 Task: Select the jsprofilevisualizer.heaprofile.table in the default binary editor.
Action: Mouse moved to (132, 642)
Screenshot: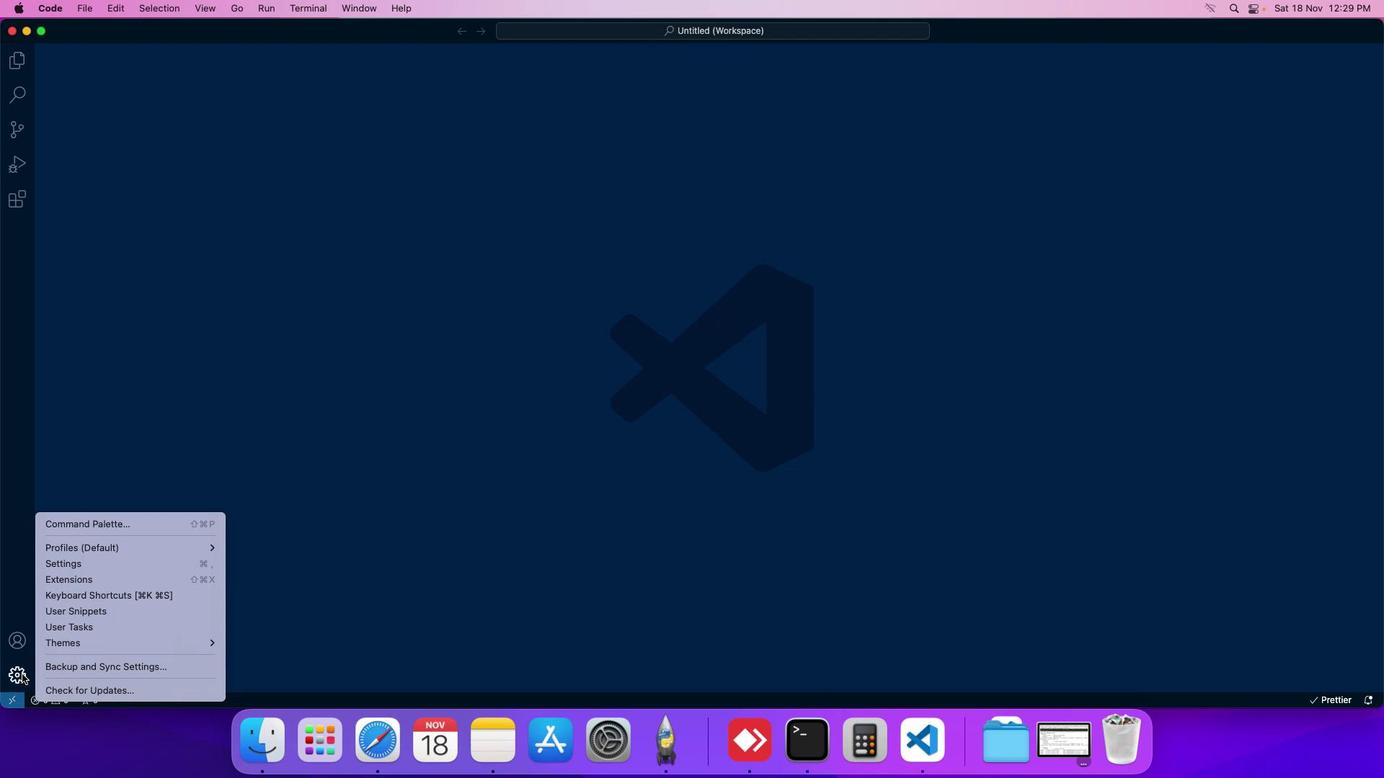 
Action: Mouse pressed left at (132, 642)
Screenshot: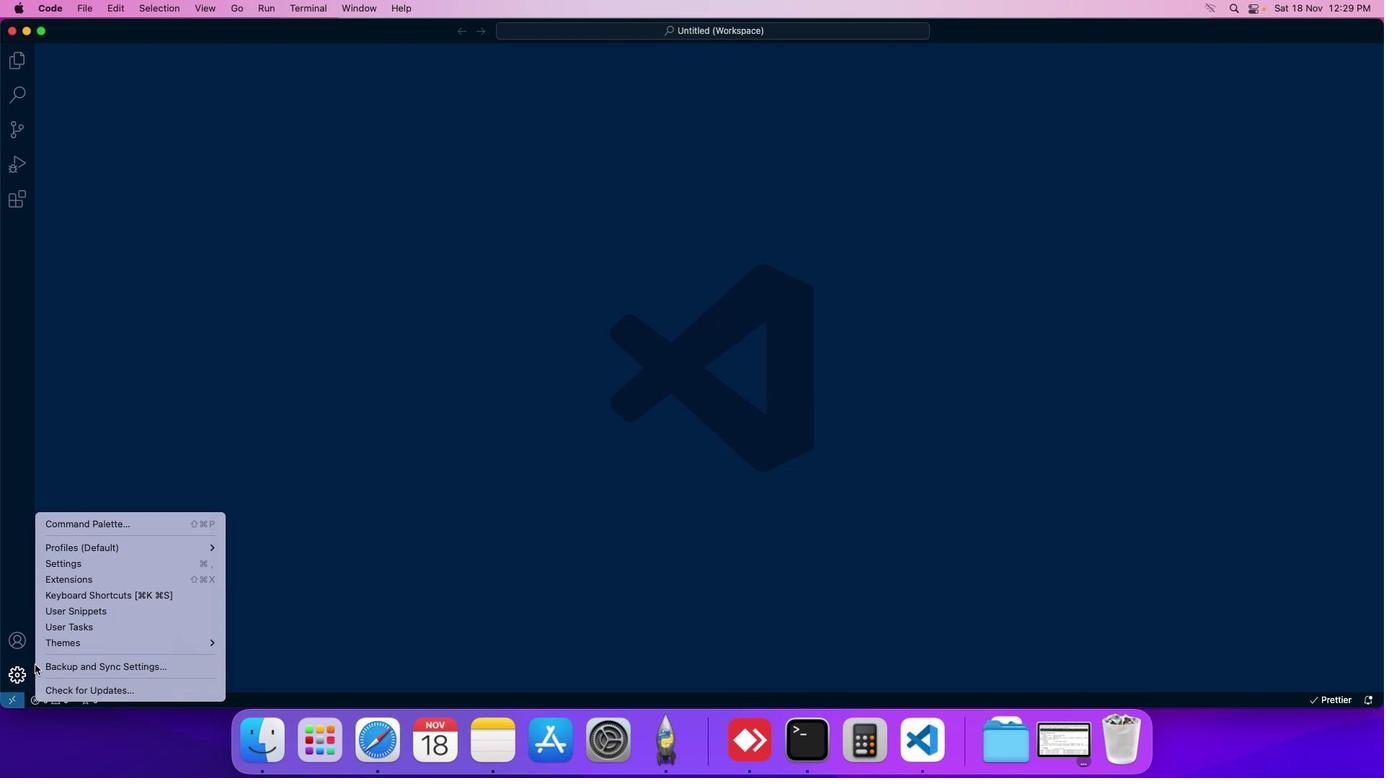 
Action: Mouse moved to (177, 549)
Screenshot: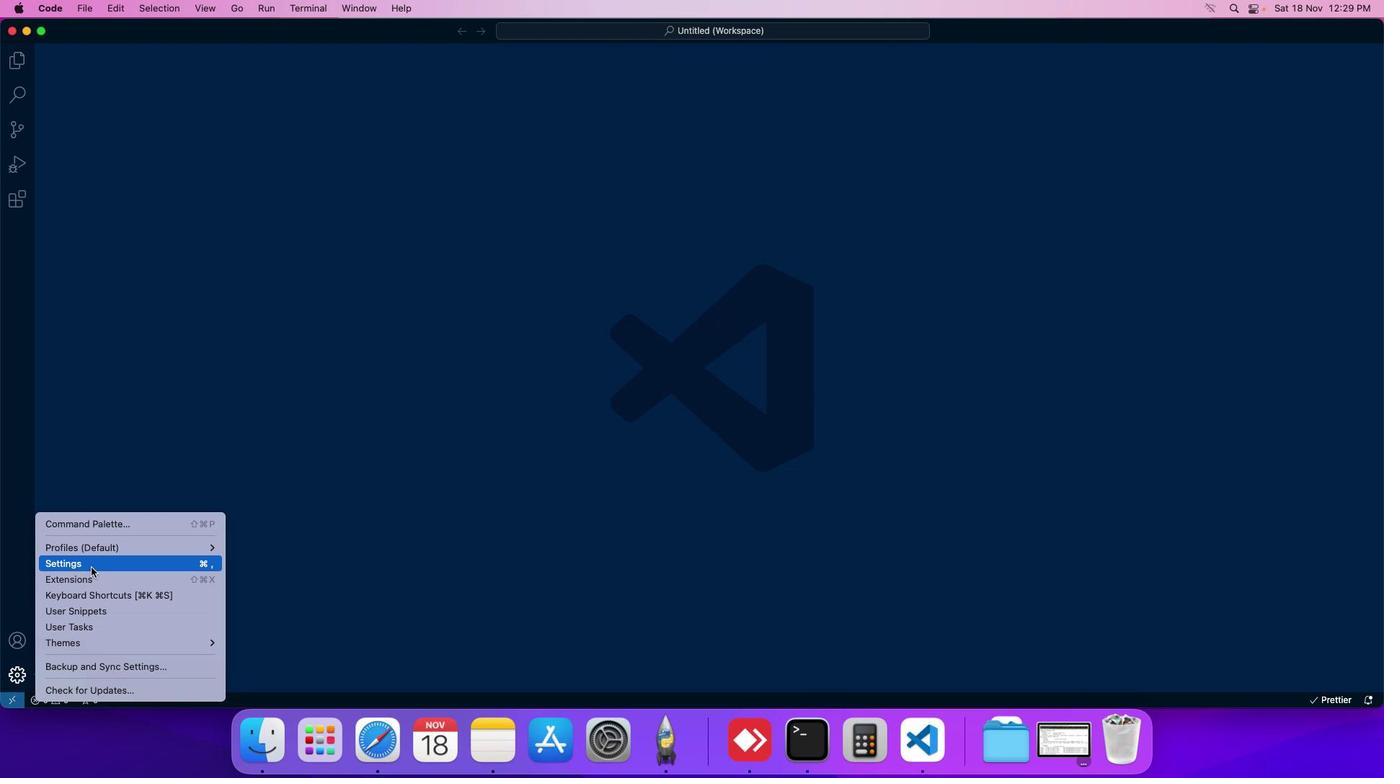 
Action: Mouse pressed left at (177, 549)
Screenshot: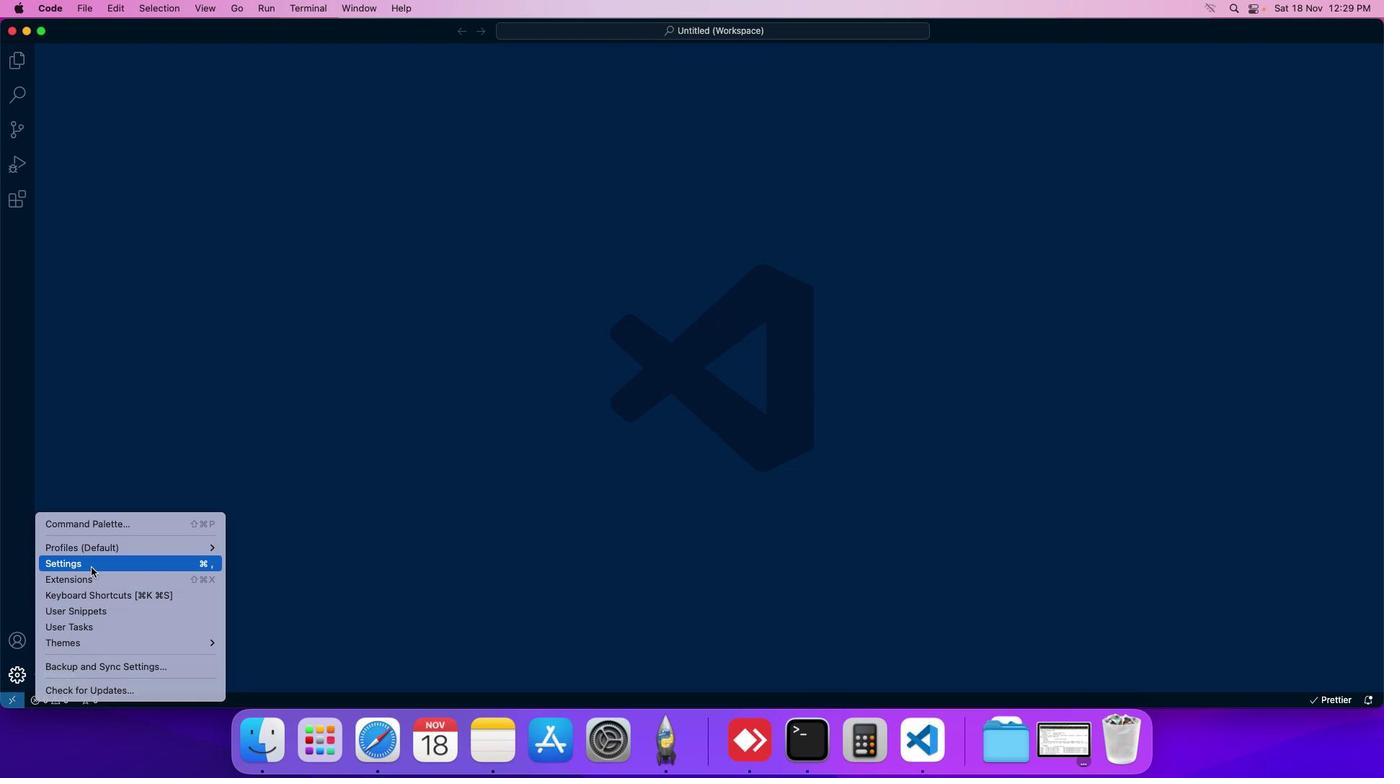 
Action: Mouse moved to (341, 156)
Screenshot: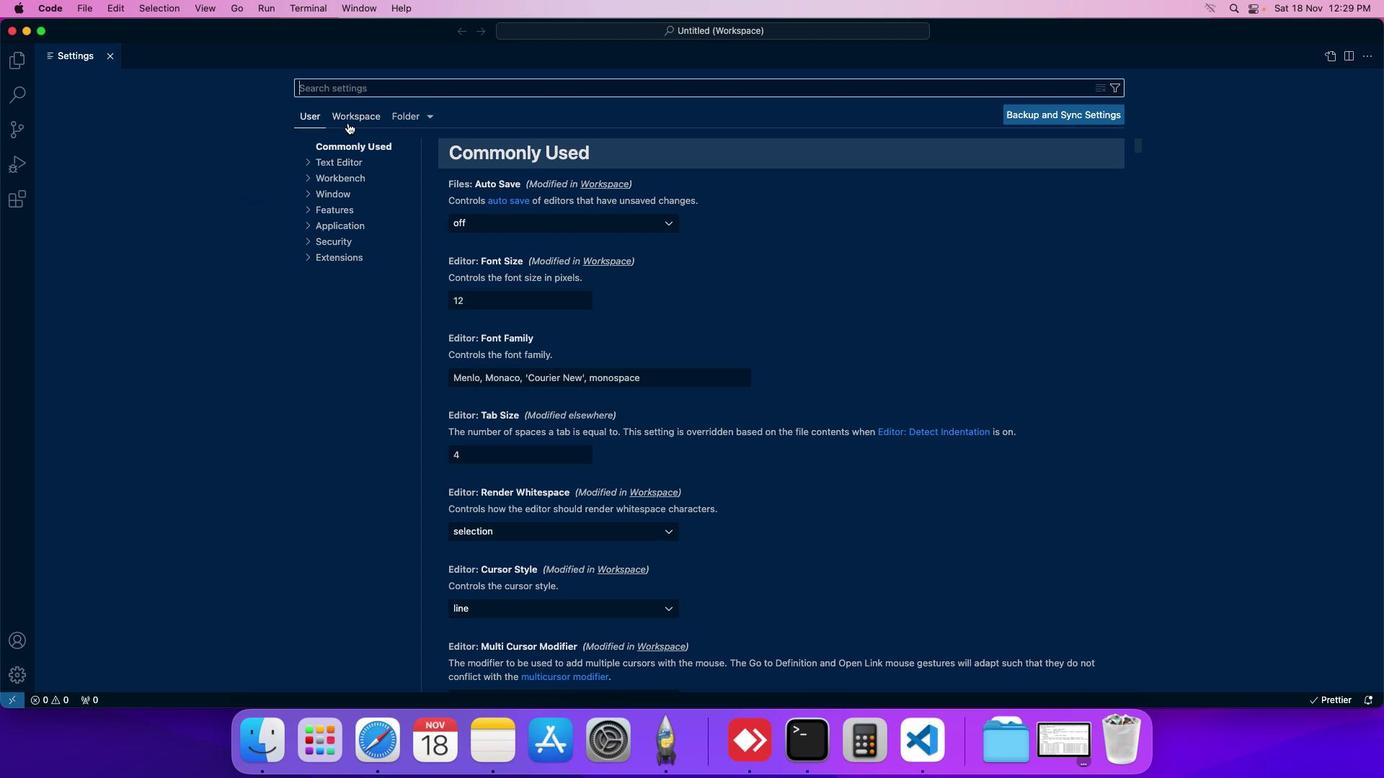 
Action: Mouse pressed left at (341, 156)
Screenshot: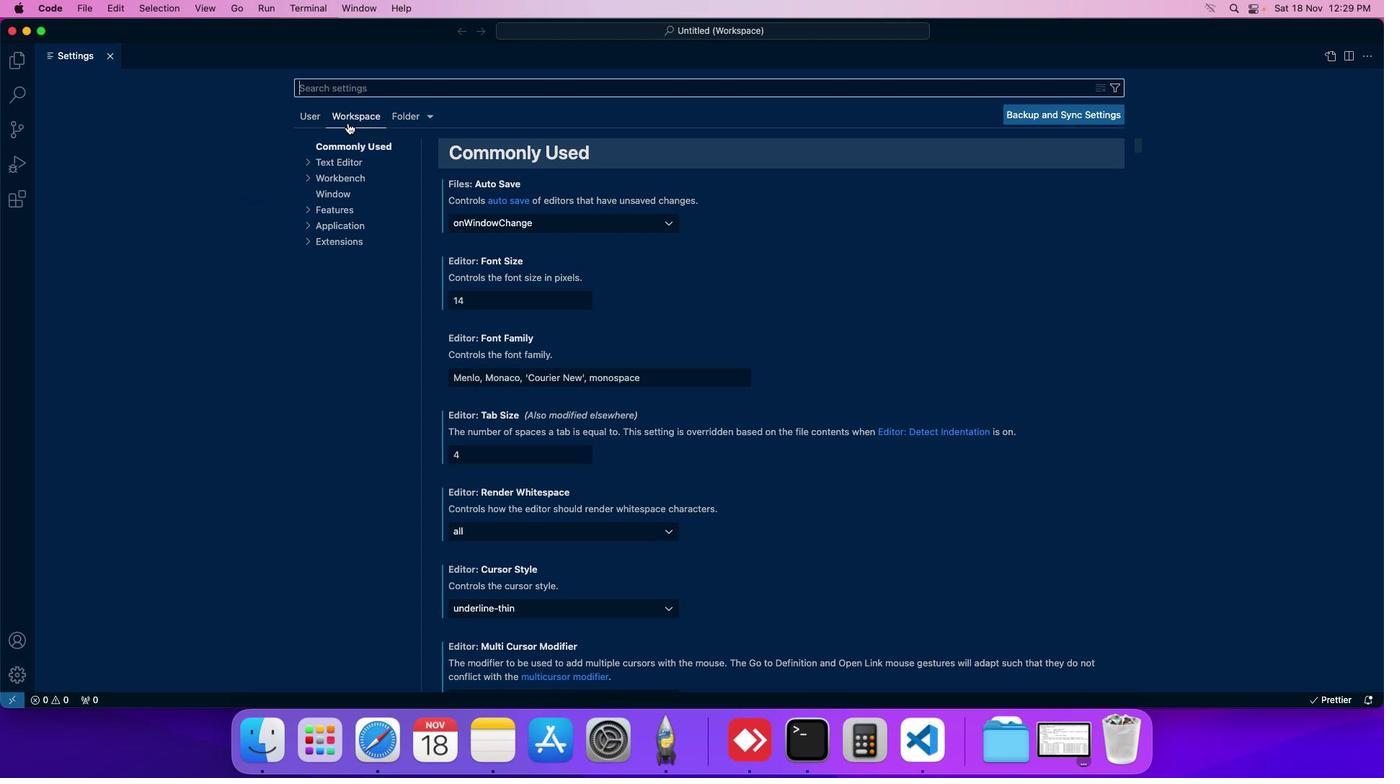 
Action: Mouse moved to (341, 204)
Screenshot: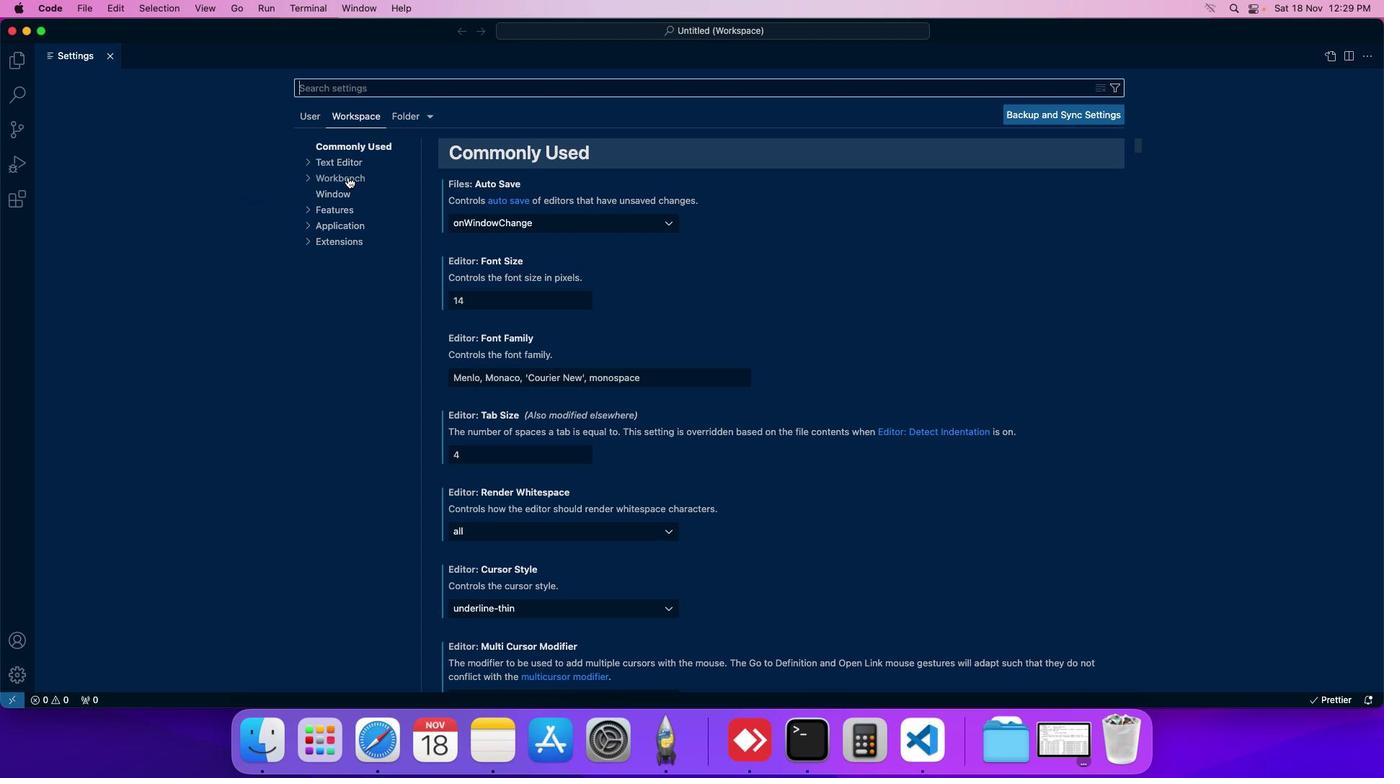 
Action: Mouse pressed left at (341, 204)
Screenshot: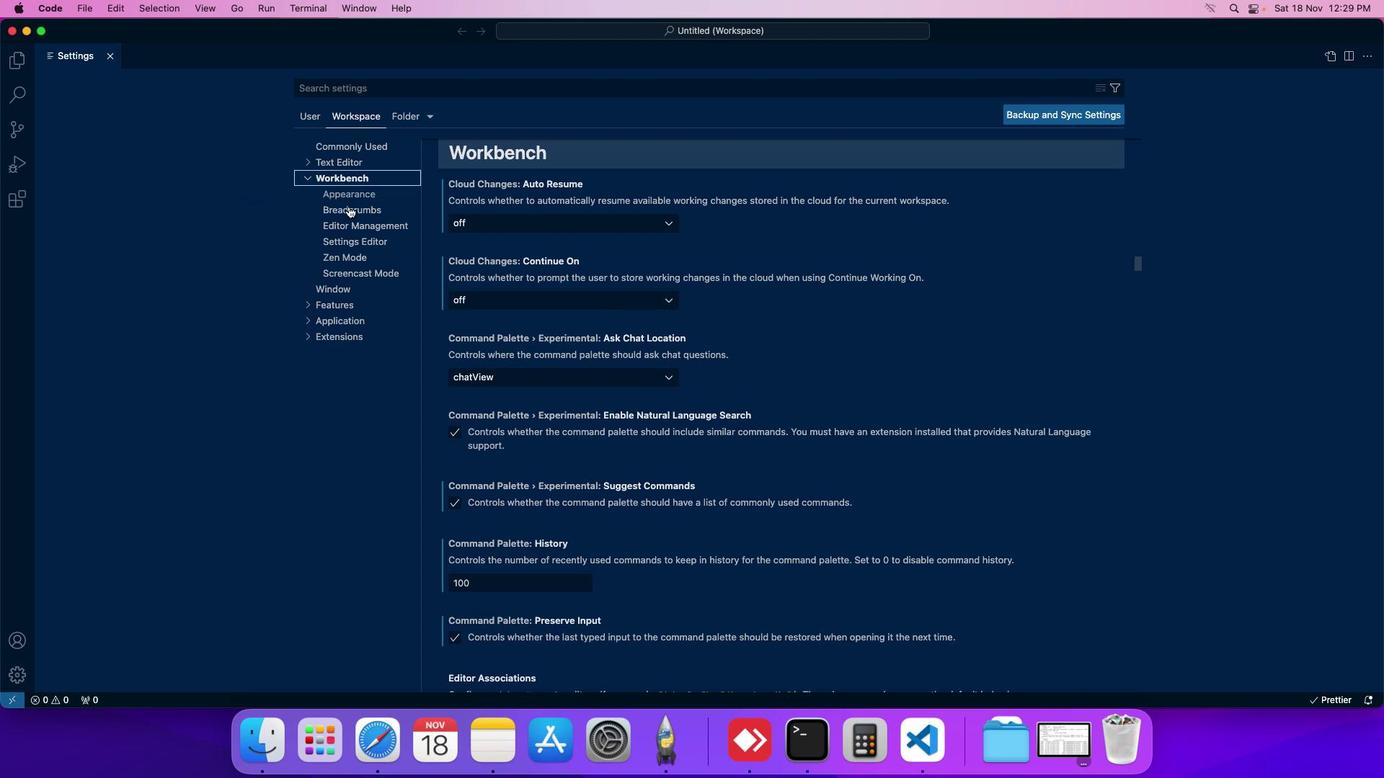 
Action: Mouse moved to (344, 245)
Screenshot: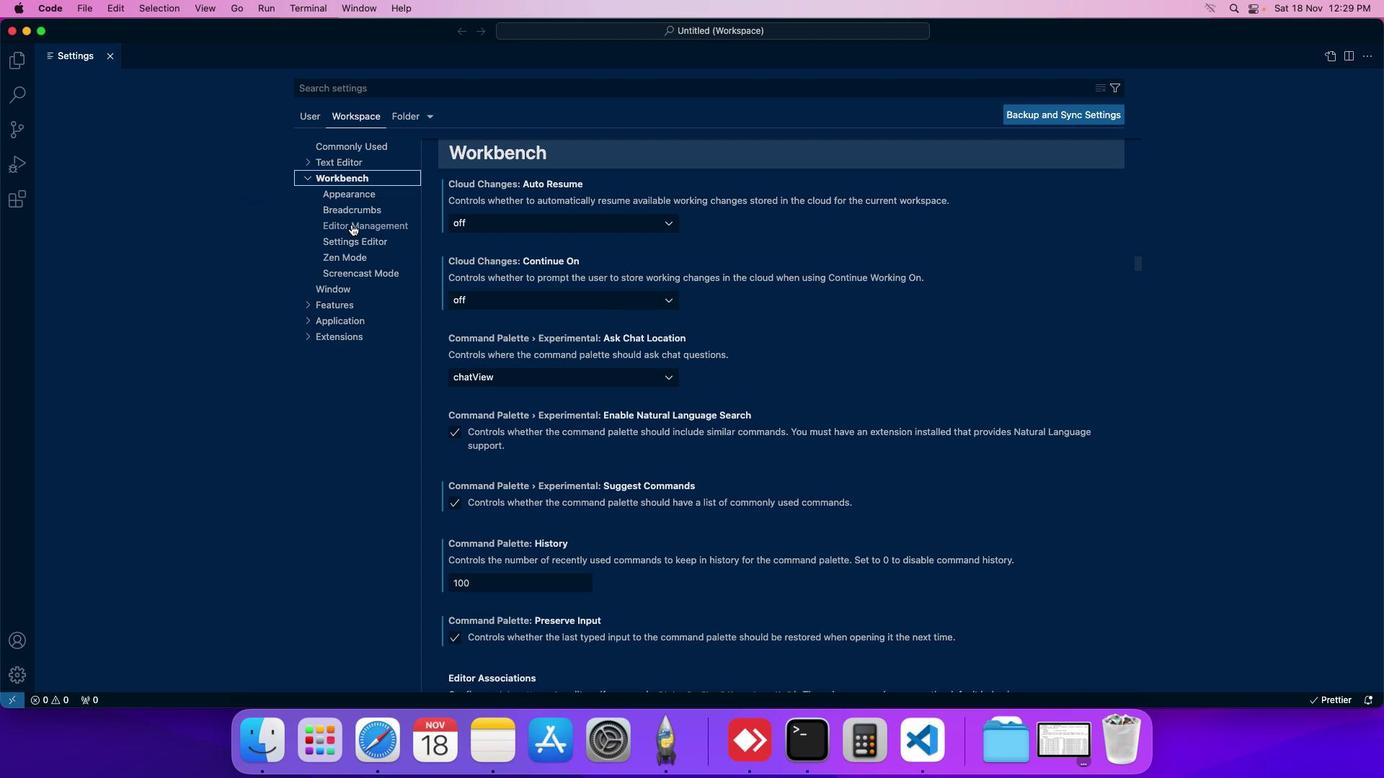 
Action: Mouse pressed left at (344, 245)
Screenshot: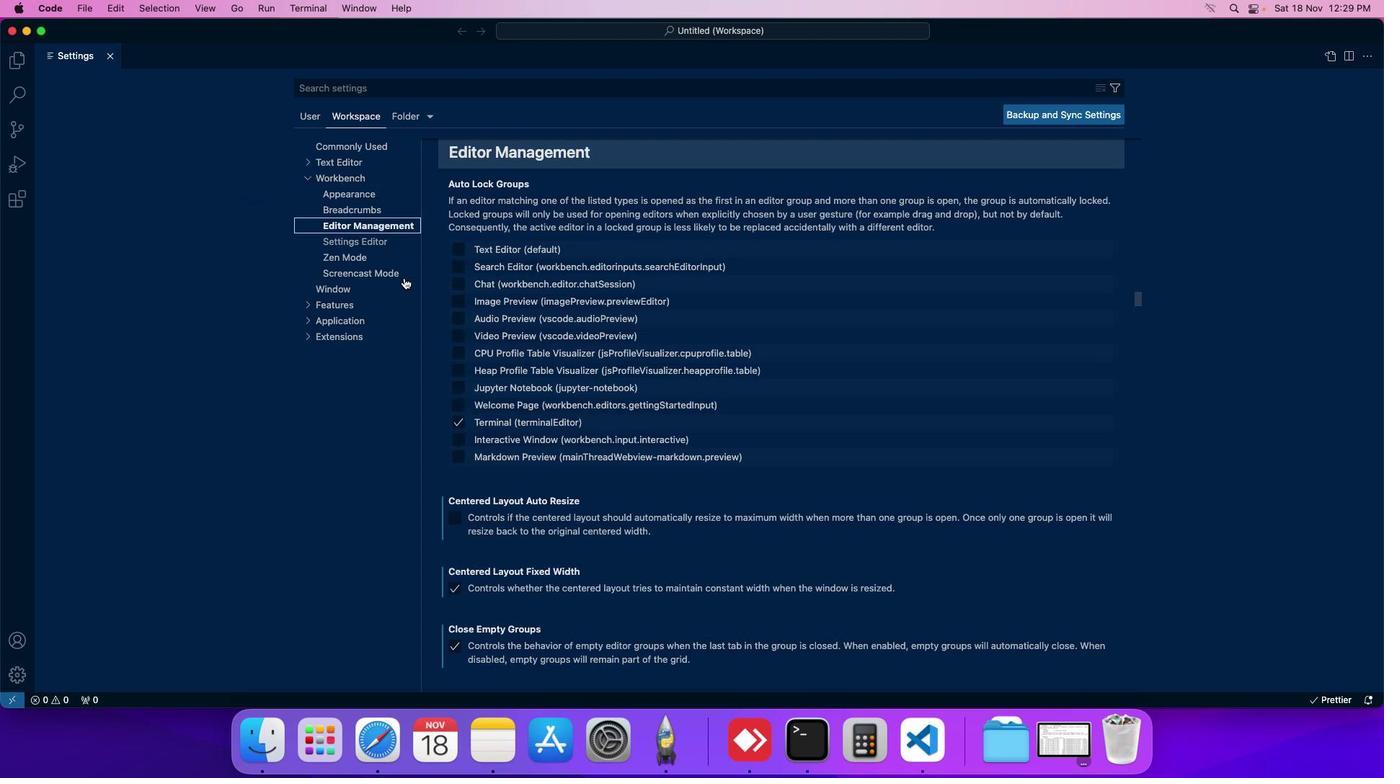 
Action: Mouse moved to (408, 364)
Screenshot: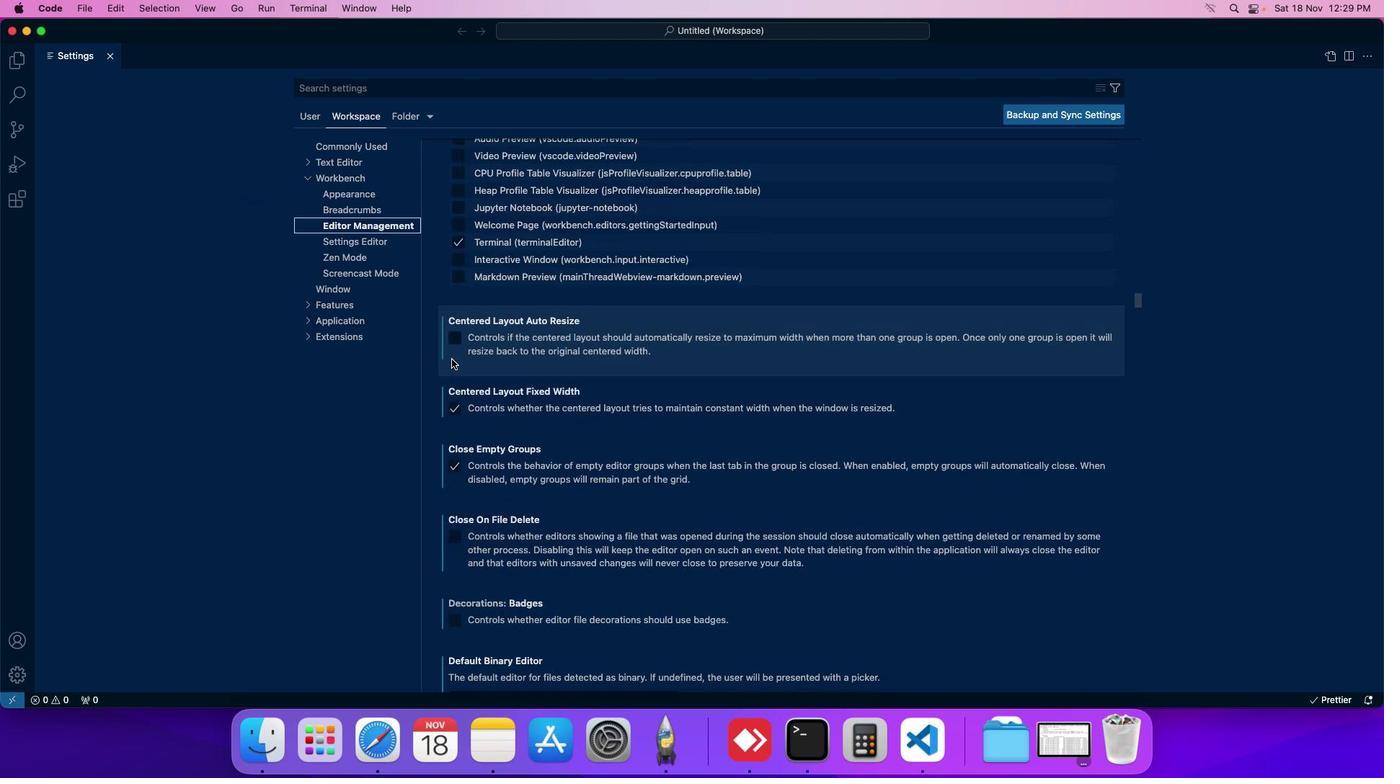 
Action: Mouse scrolled (408, 364) with delta (118, 48)
Screenshot: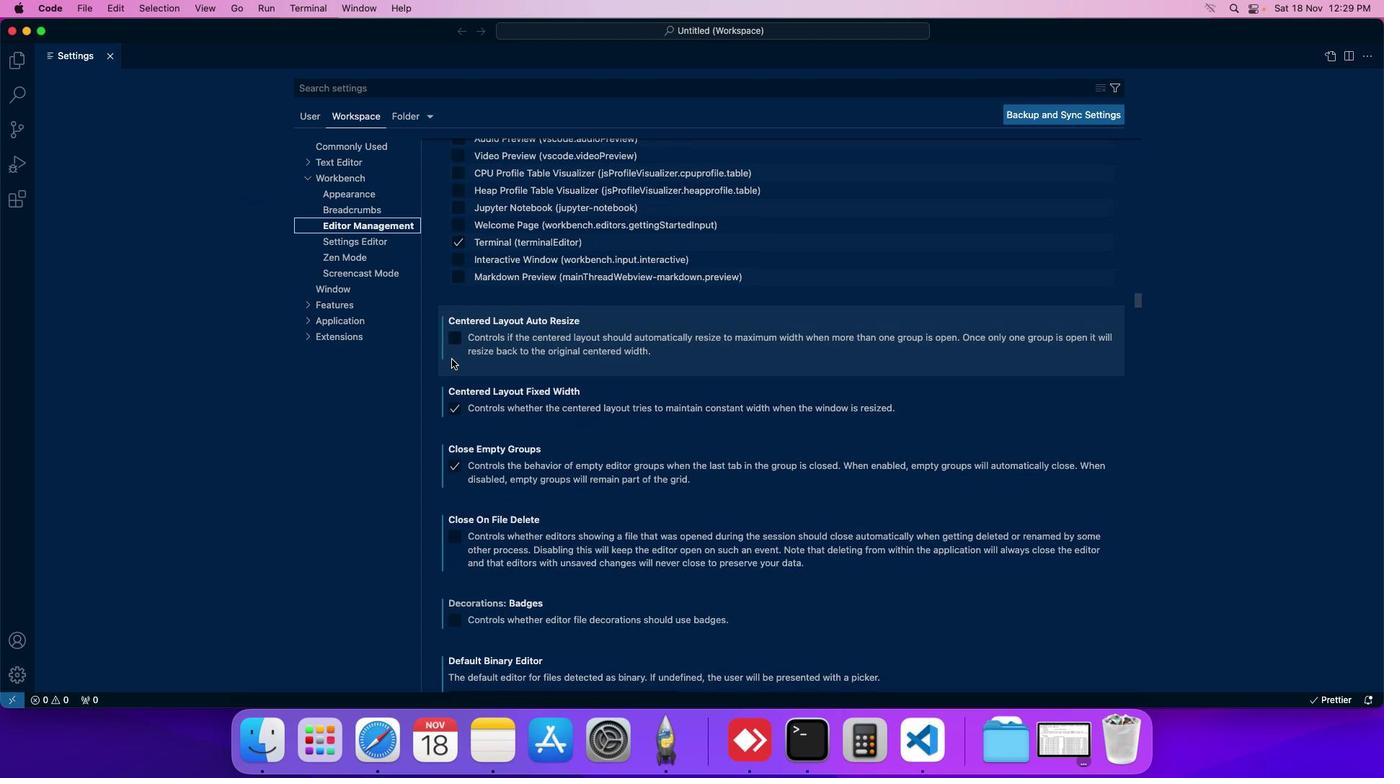 
Action: Mouse scrolled (408, 364) with delta (118, 48)
Screenshot: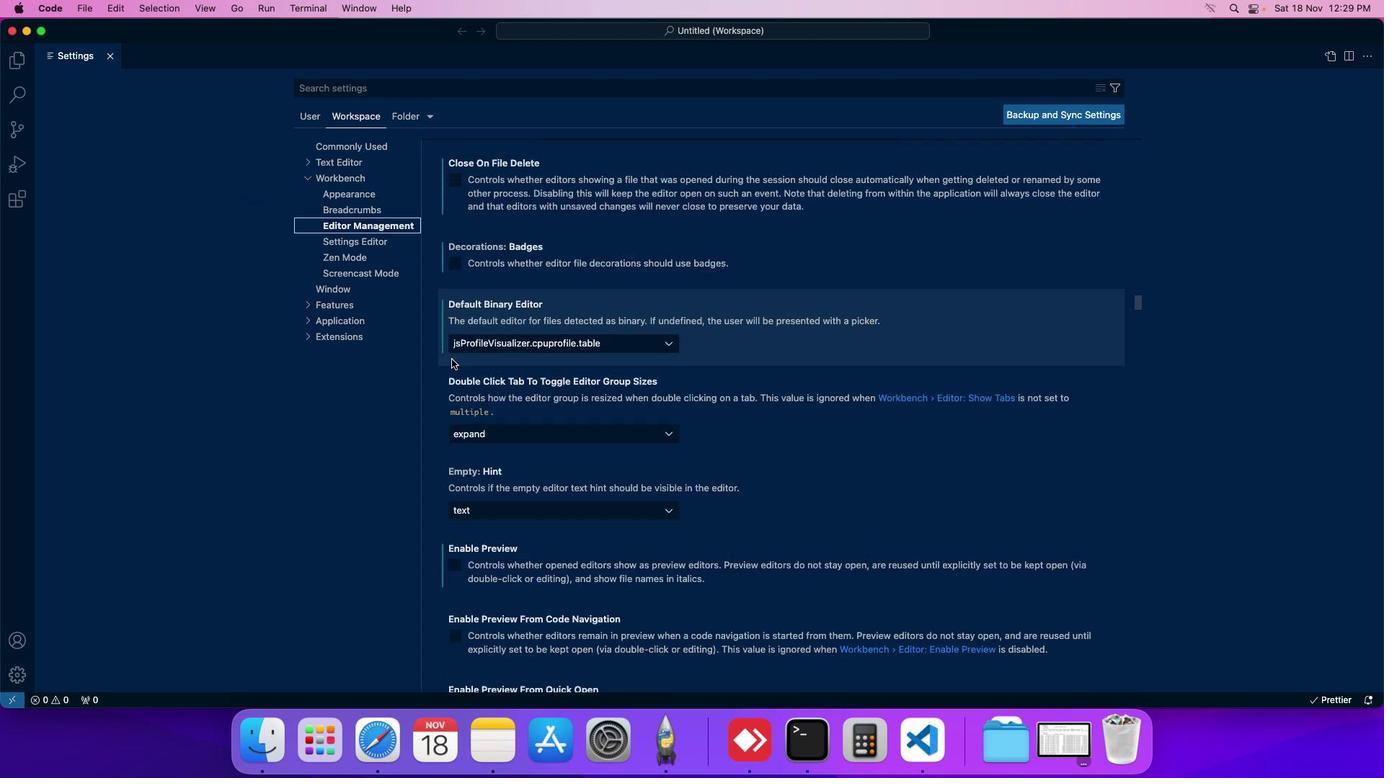 
Action: Mouse moved to (408, 364)
Screenshot: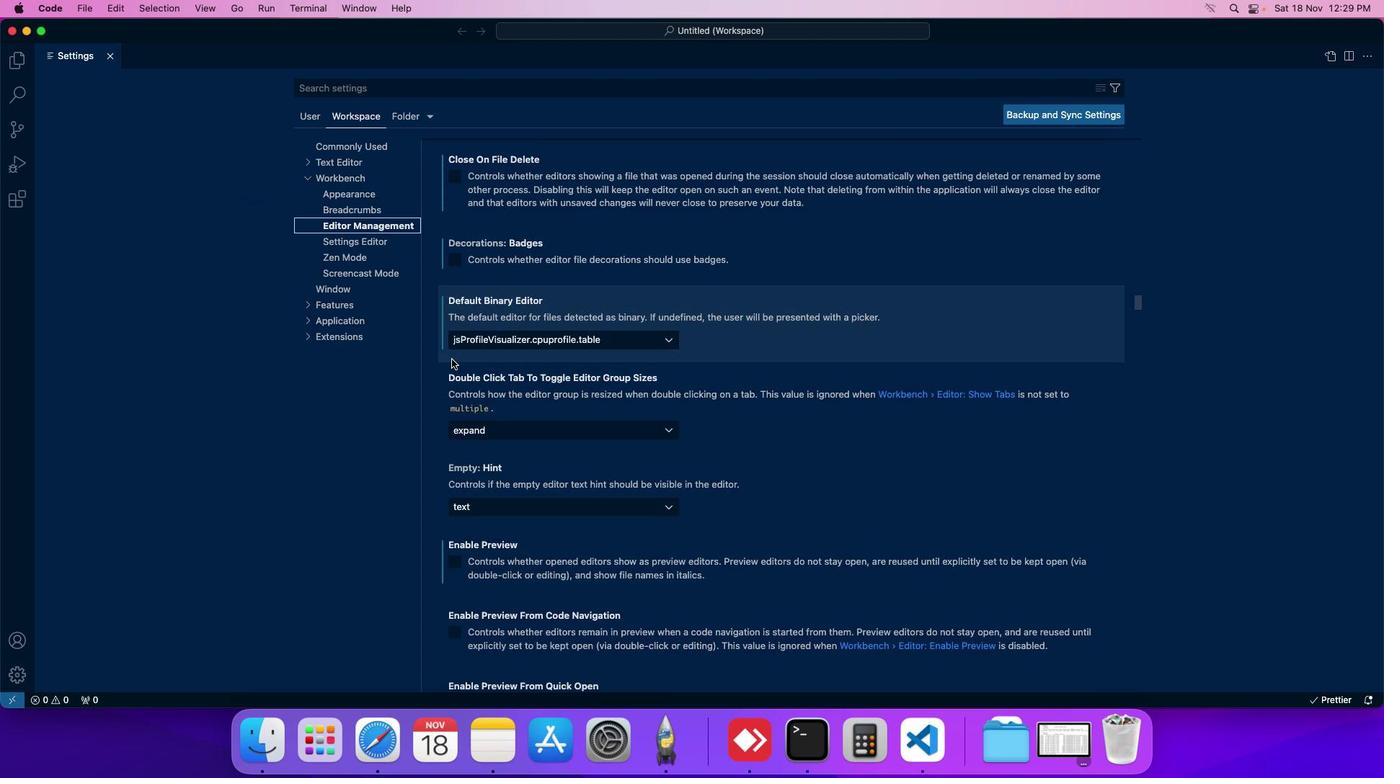
Action: Mouse scrolled (408, 364) with delta (118, 48)
Screenshot: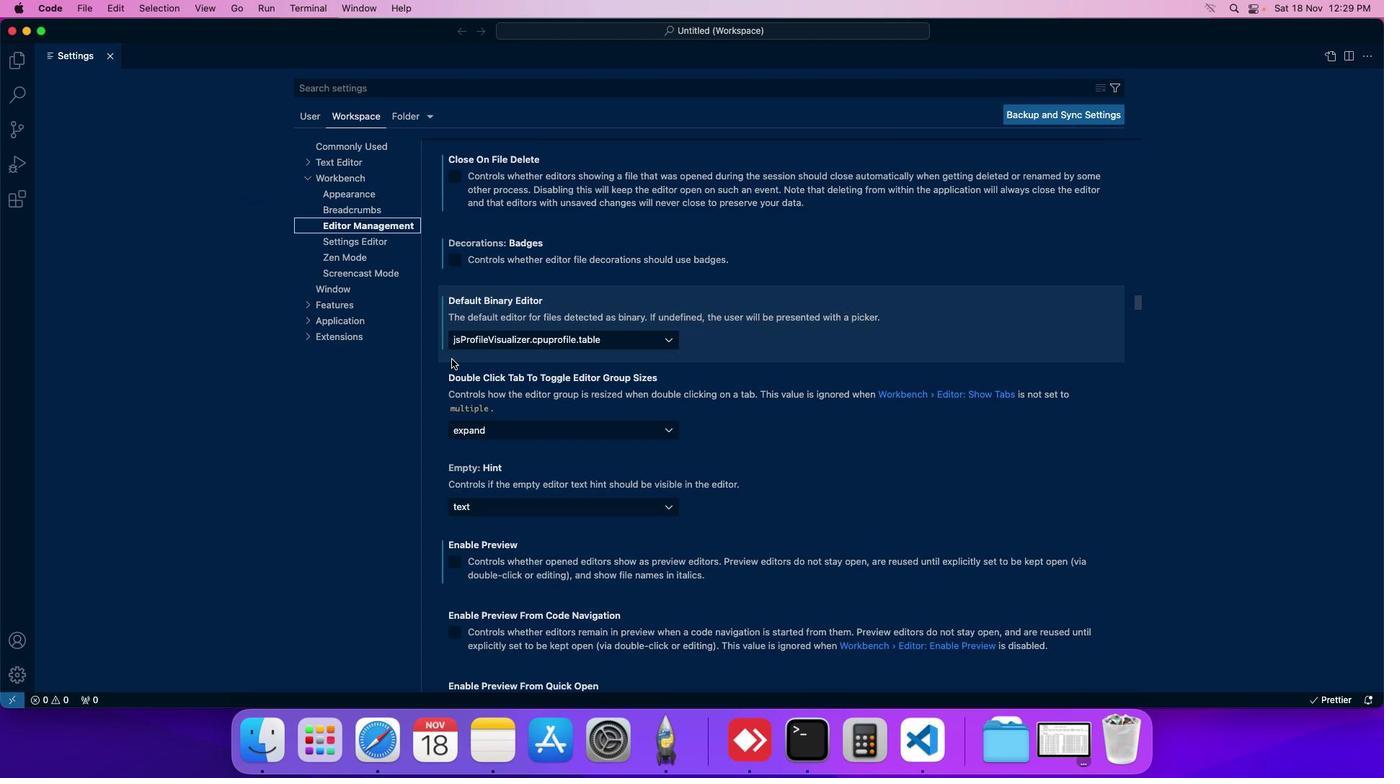 
Action: Mouse moved to (462, 348)
Screenshot: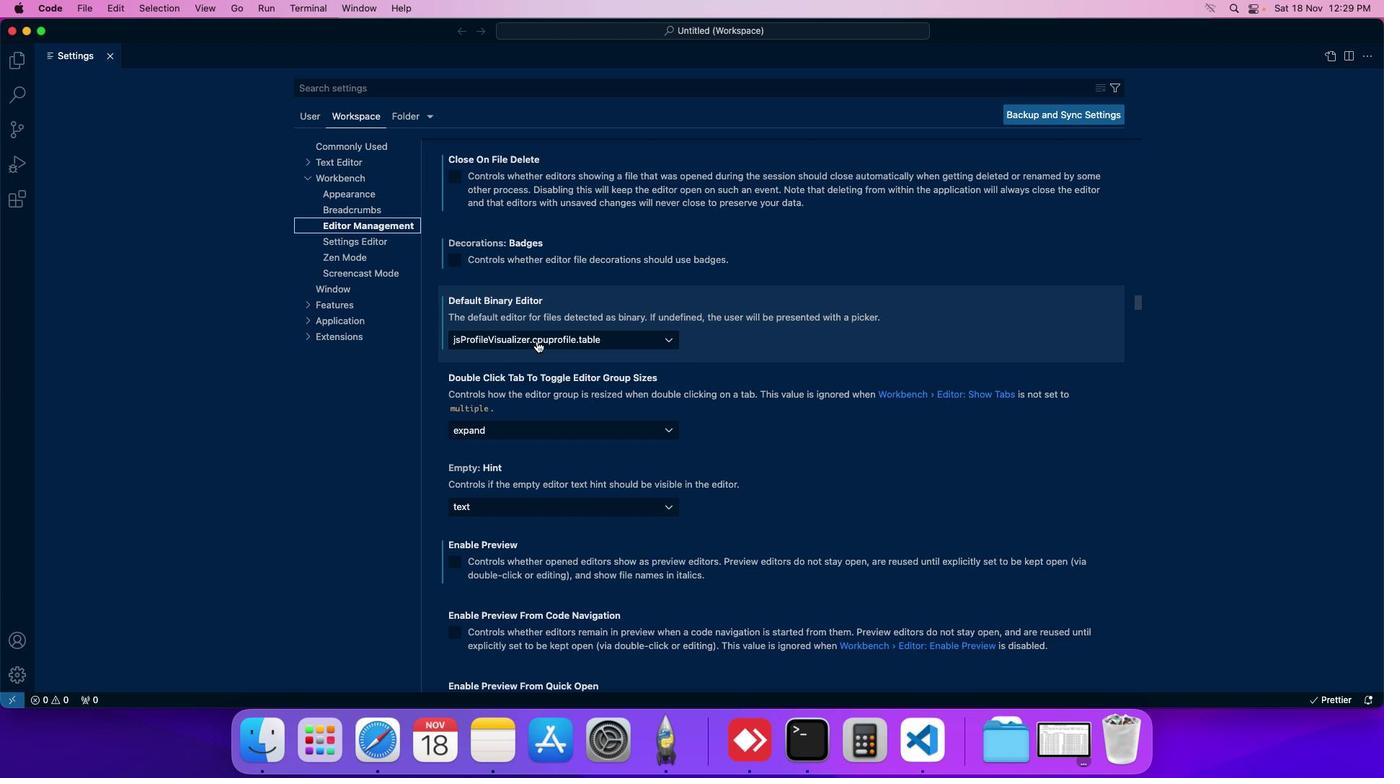 
Action: Mouse pressed left at (462, 348)
Screenshot: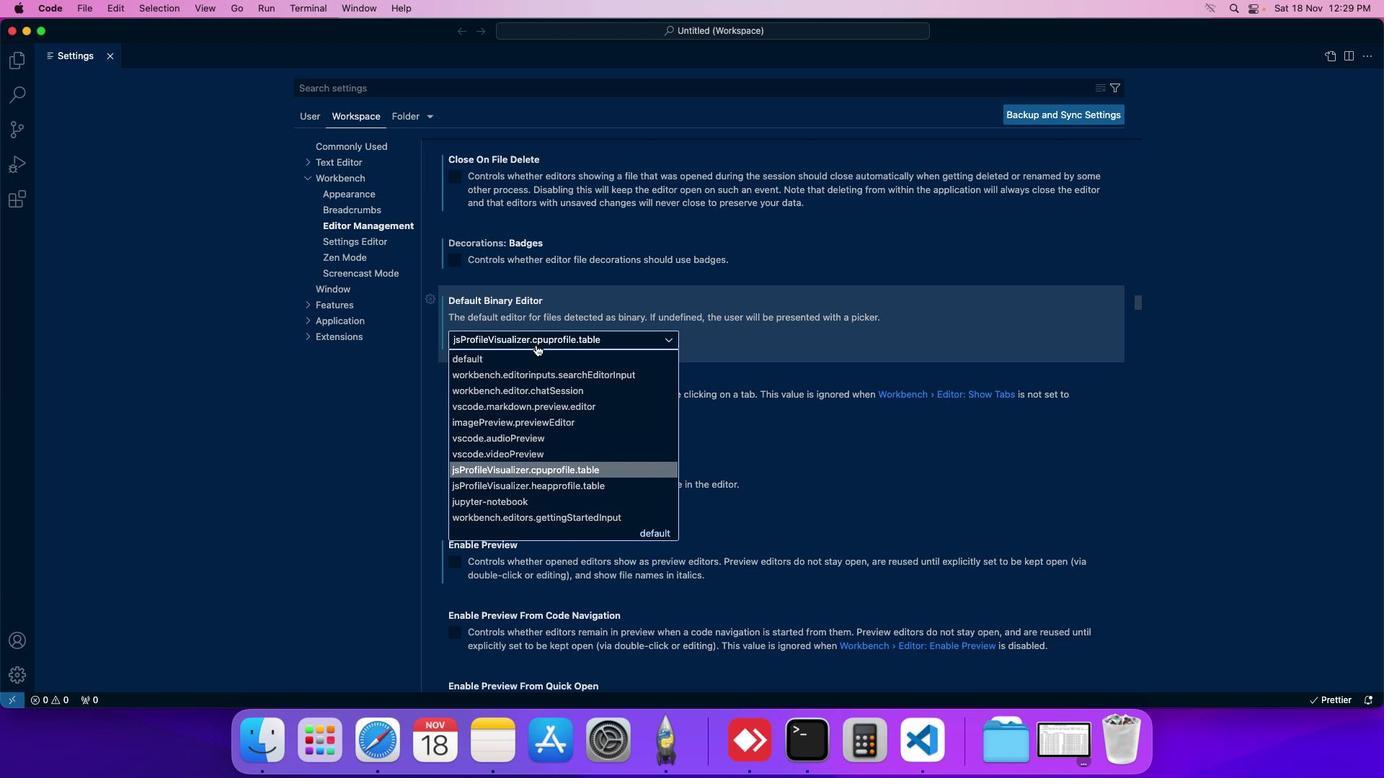 
Action: Mouse moved to (448, 473)
Screenshot: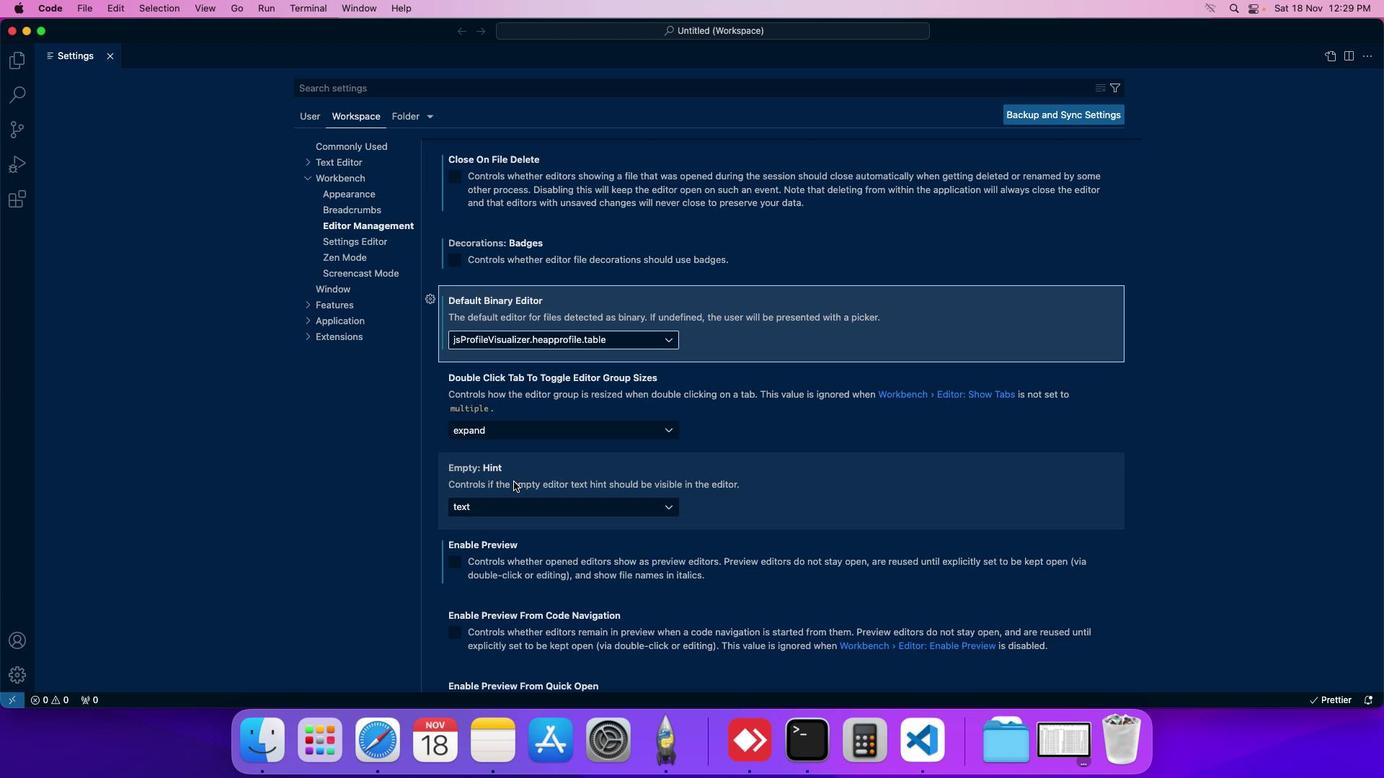 
Action: Mouse pressed left at (448, 473)
Screenshot: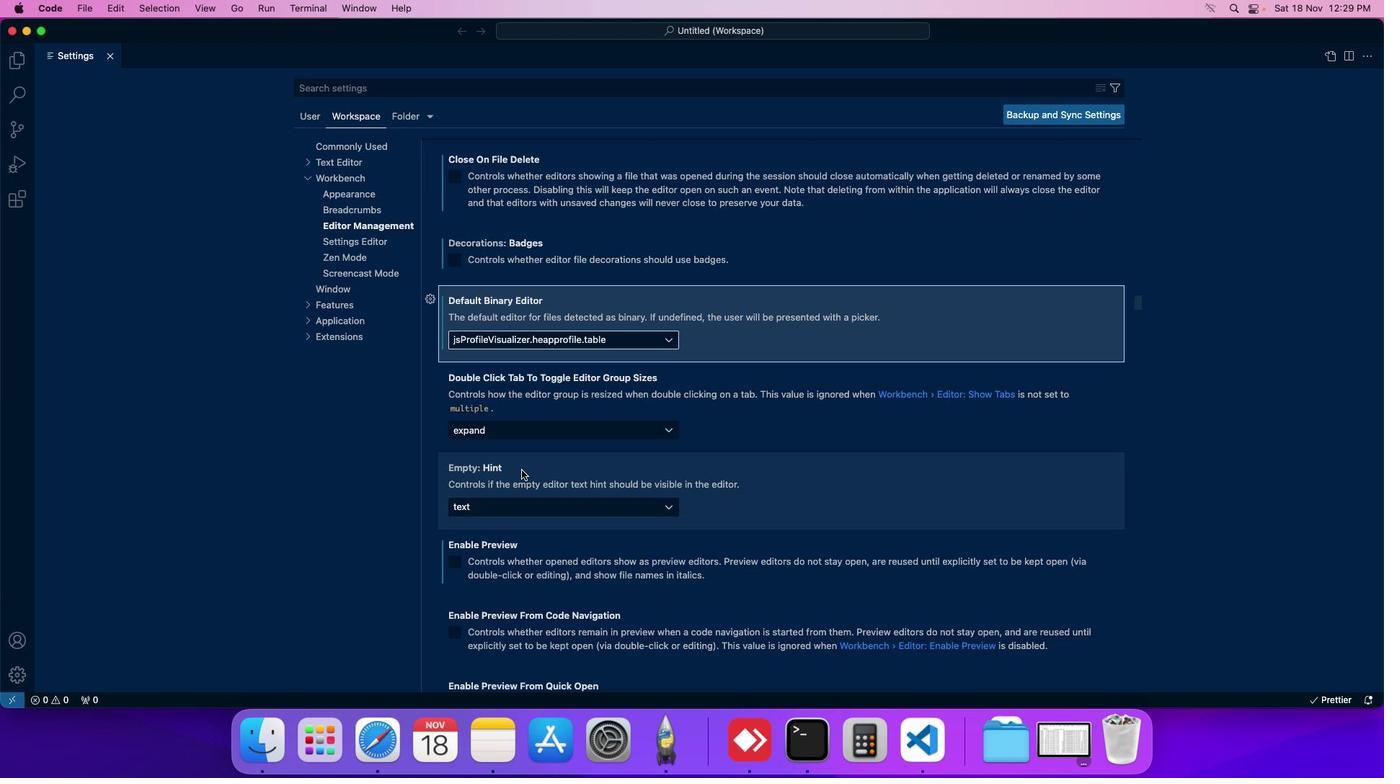 
Action: Mouse moved to (491, 352)
Screenshot: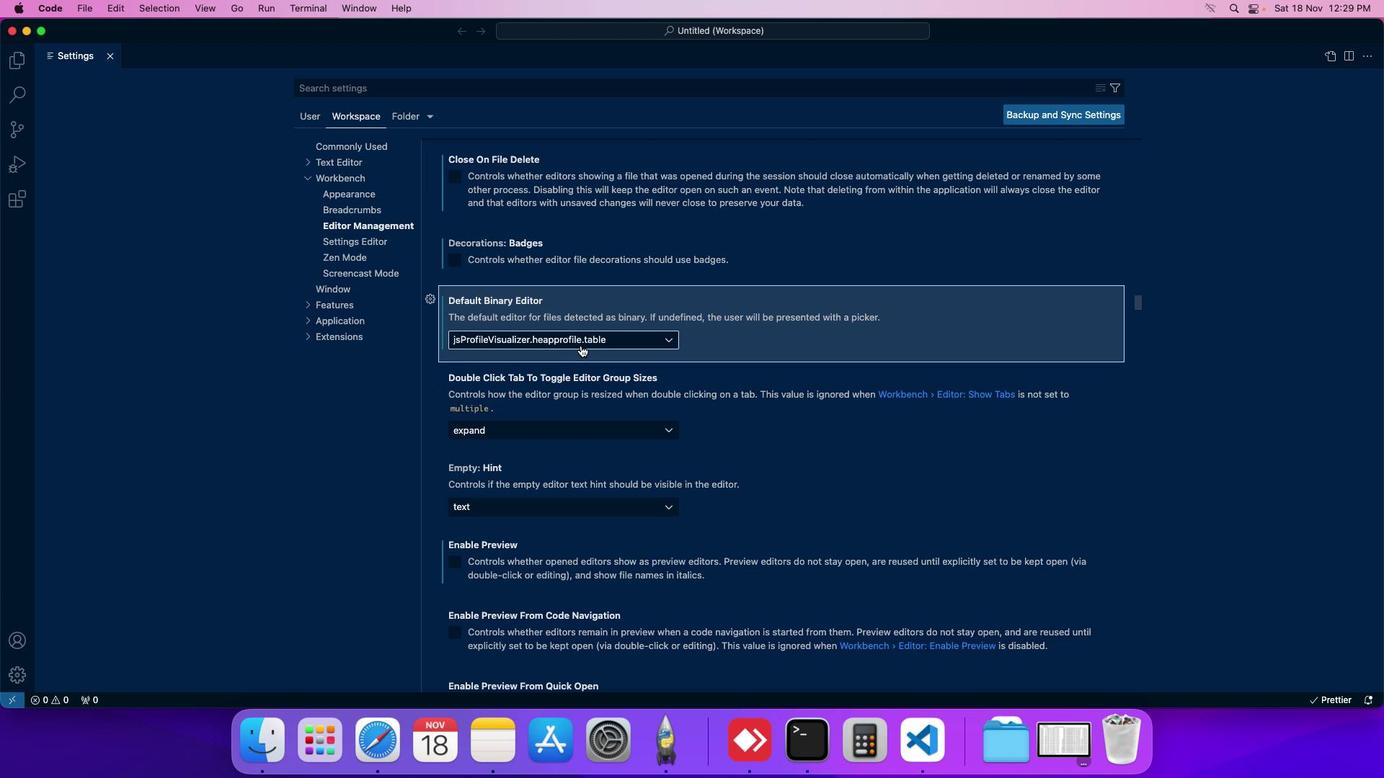
